Task: Use the integrated terminal for running version control commands.
Action: Mouse moved to (254, 5)
Screenshot: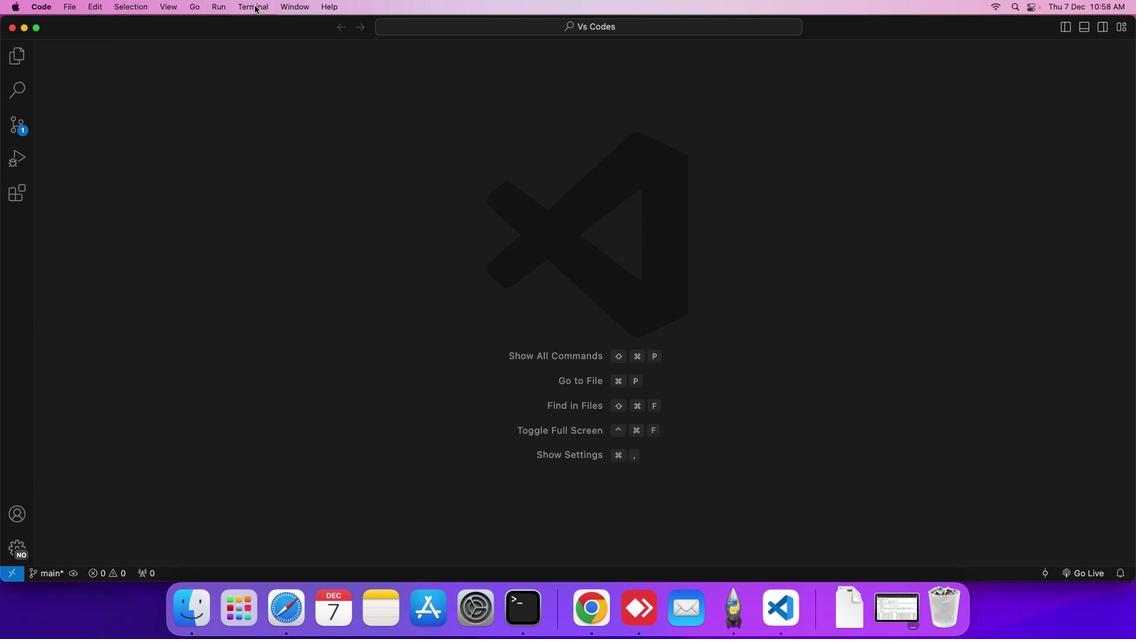 
Action: Mouse pressed left at (254, 5)
Screenshot: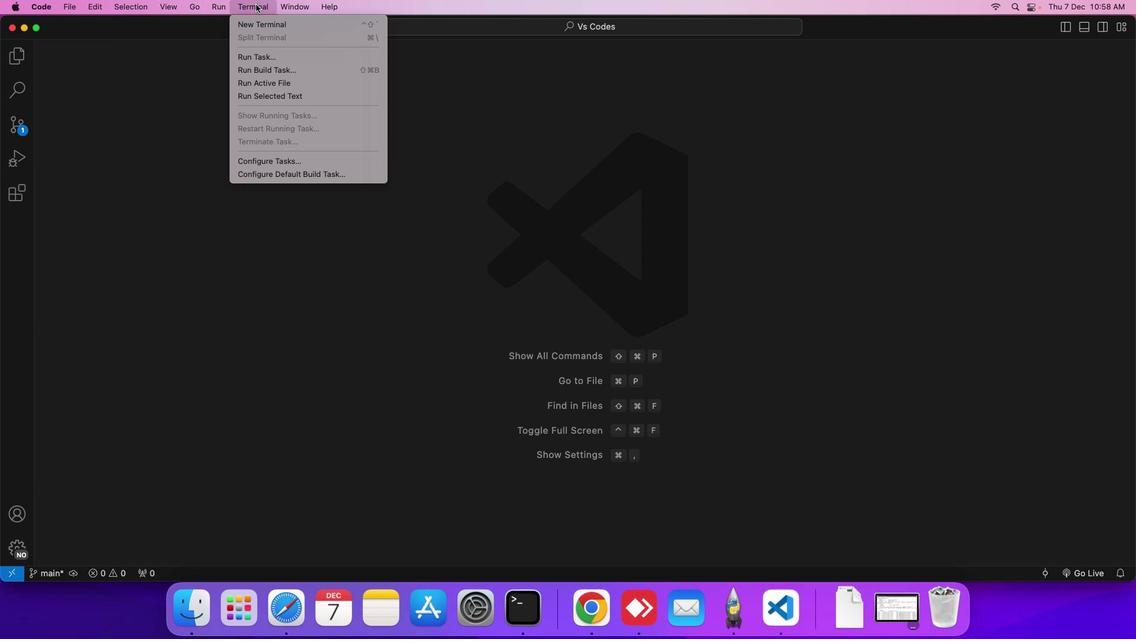 
Action: Mouse moved to (255, 18)
Screenshot: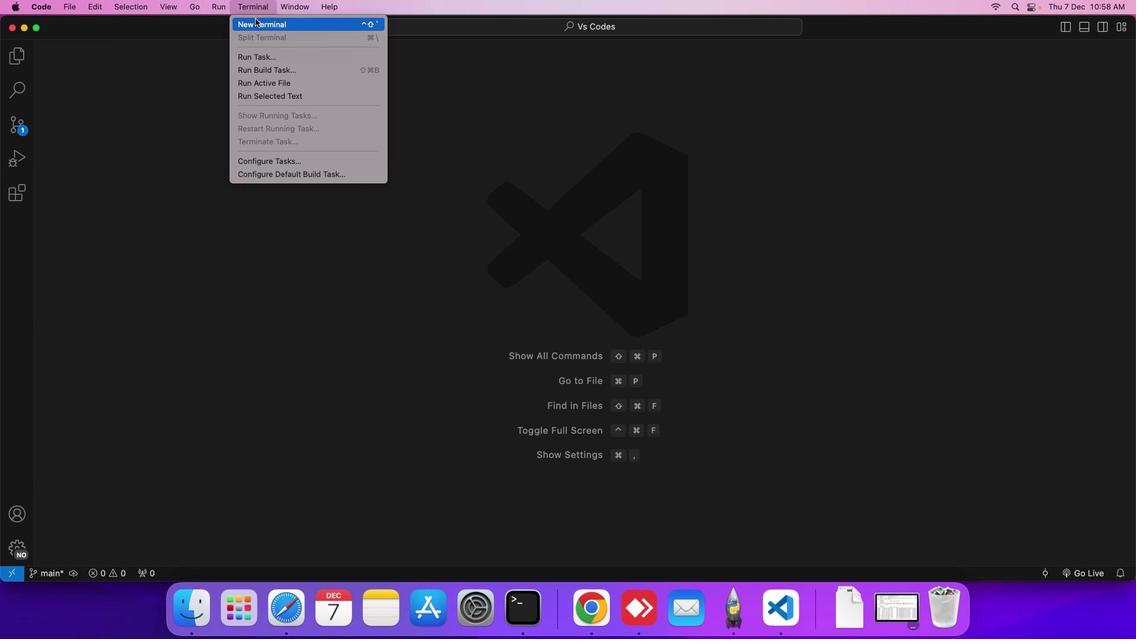 
Action: Mouse pressed left at (255, 18)
Screenshot: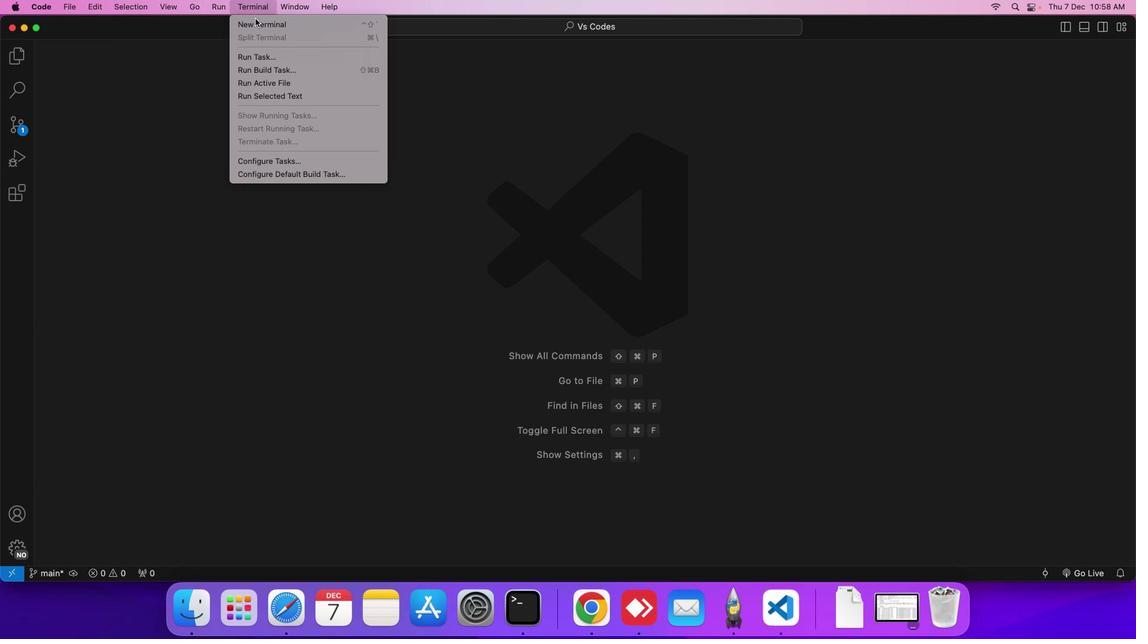 
Action: Mouse moved to (237, 466)
Screenshot: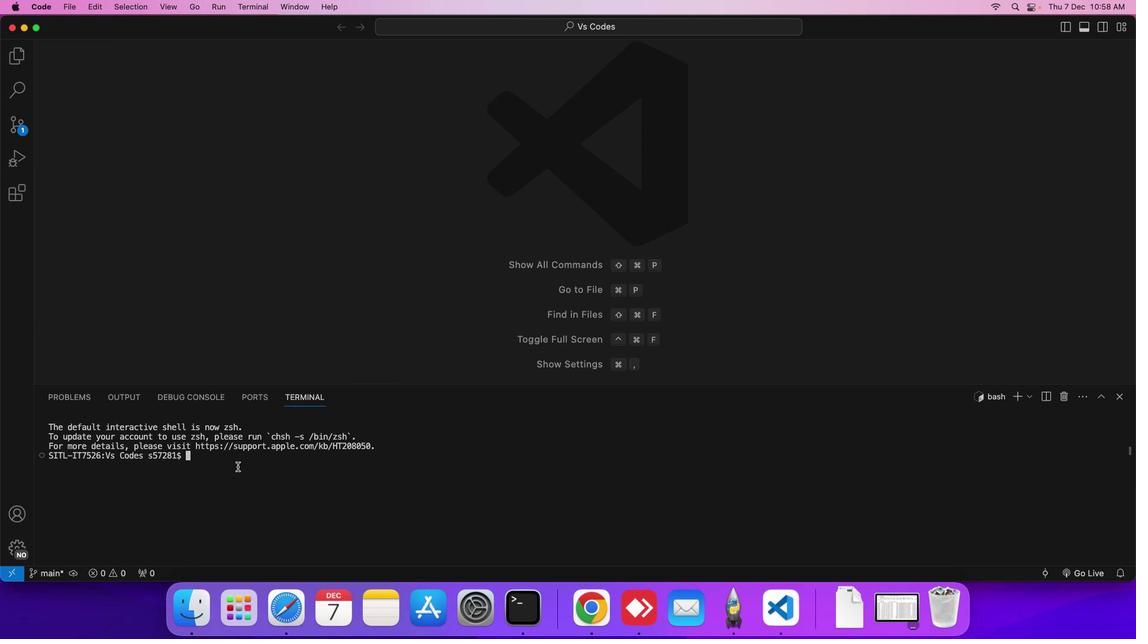 
Action: Mouse pressed left at (237, 466)
Screenshot: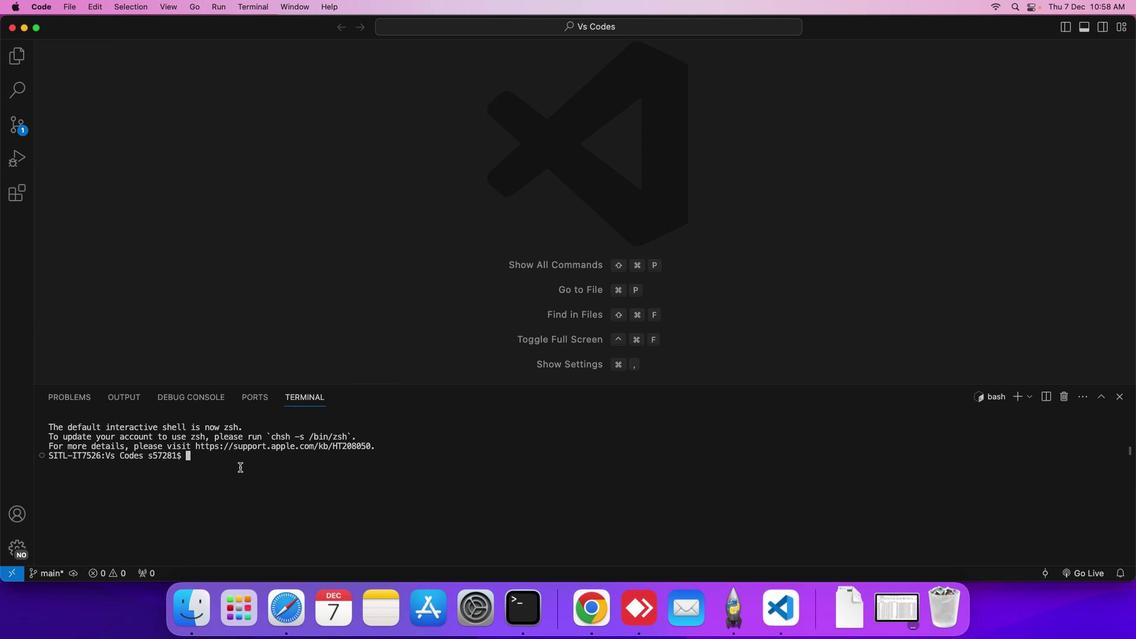 
Action: Mouse moved to (245, 469)
Screenshot: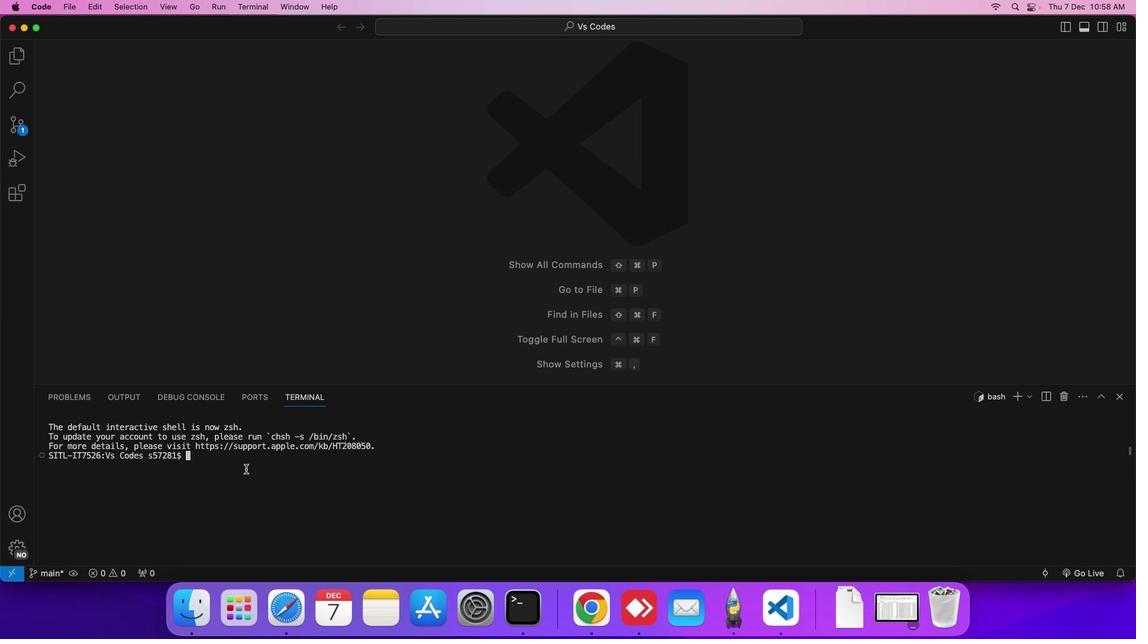 
Action: Key pressed 'l''s'Key.enter'c''d'Key.space'n''o''d''e''-''p''r''o''j''e''c''t'Key.enter'g''i''t'Key.space'i''n''i''t'Key.enter'g''i''t'Key.space's''t''a''t''u''s'Key.enter'g''i''t'Key.space'a''d''d'Key.space'.'Key.enter'g''i''t'Key.space'c''o''m''m''i''t'Key.space'-''m'Key.spaceKey.shift_r'"'Key.shift'F''i''r''s''t'Key.space'c''o''m''m''i''t'Key.spaceKey.shift_rKey.backspaceKey.shift_r'"'Key.enter
Screenshot: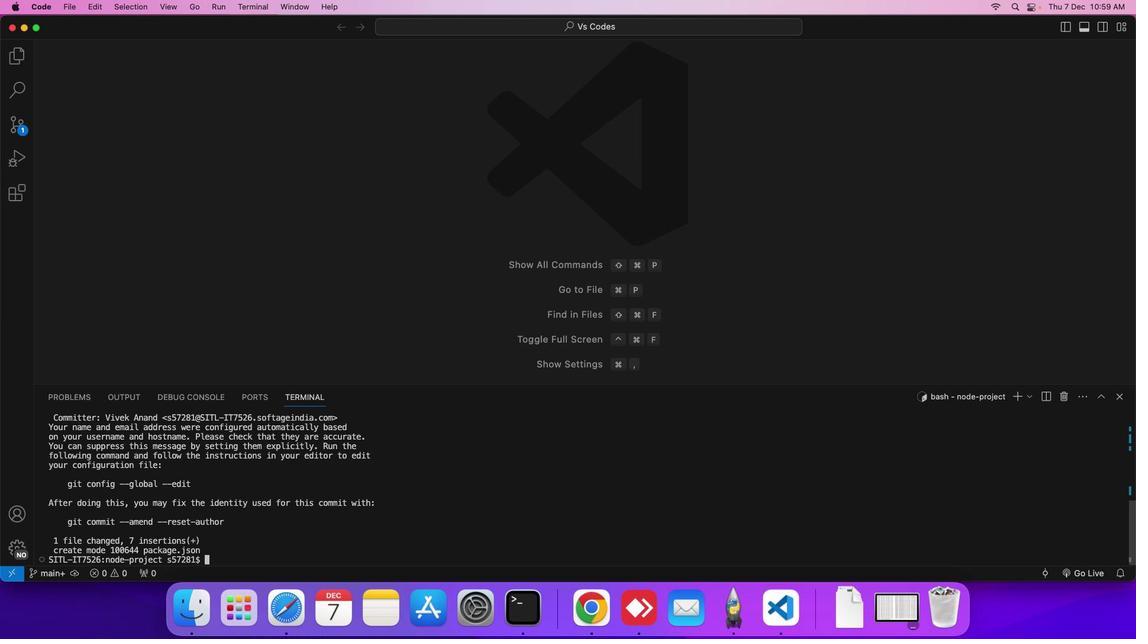 
